 Task: Open and read the 'Minimum Work Hour Notification' email.
Action: Mouse moved to (17, 33)
Screenshot: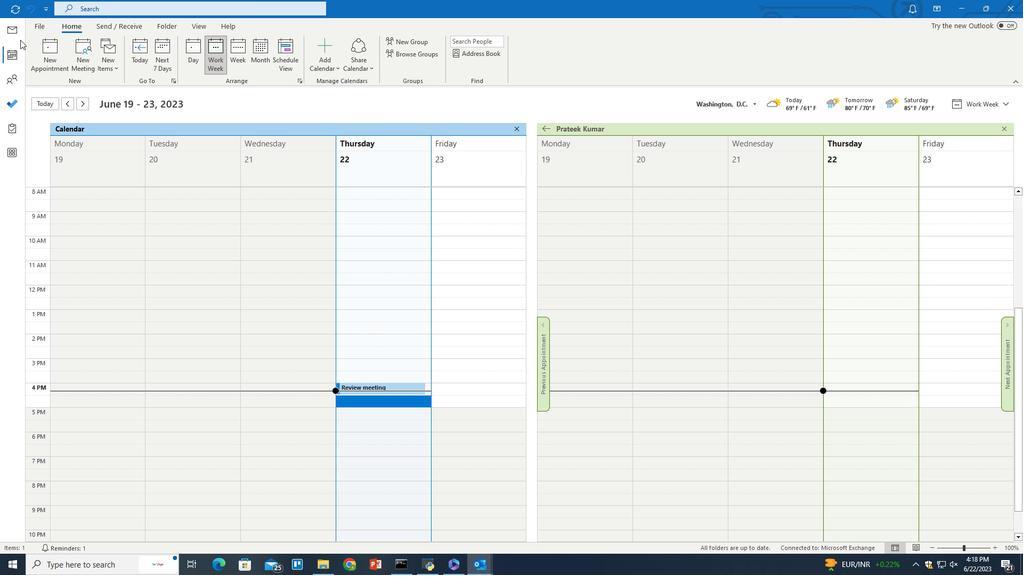
Action: Mouse pressed left at (17, 33)
Screenshot: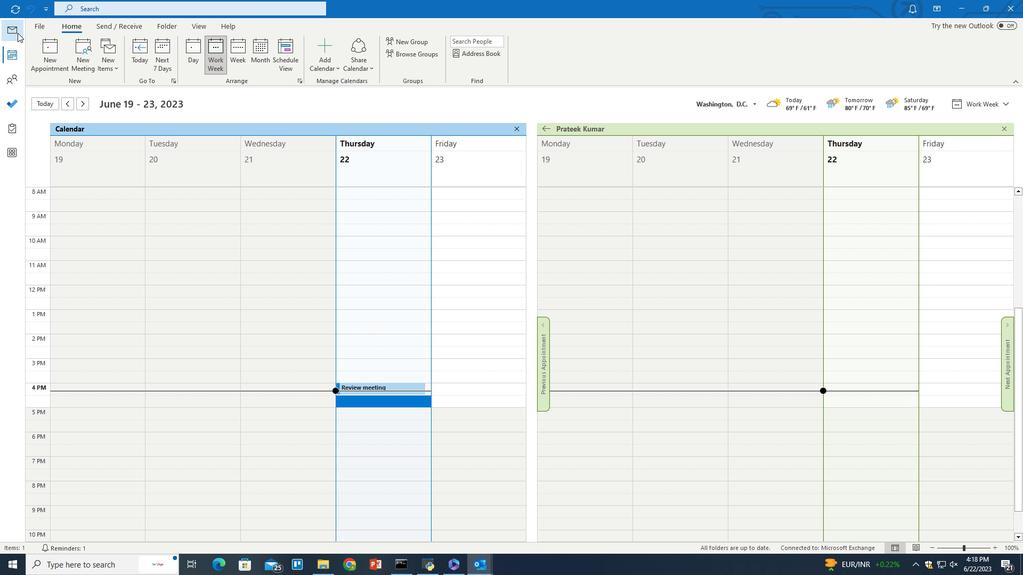 
Action: Mouse moved to (199, 23)
Screenshot: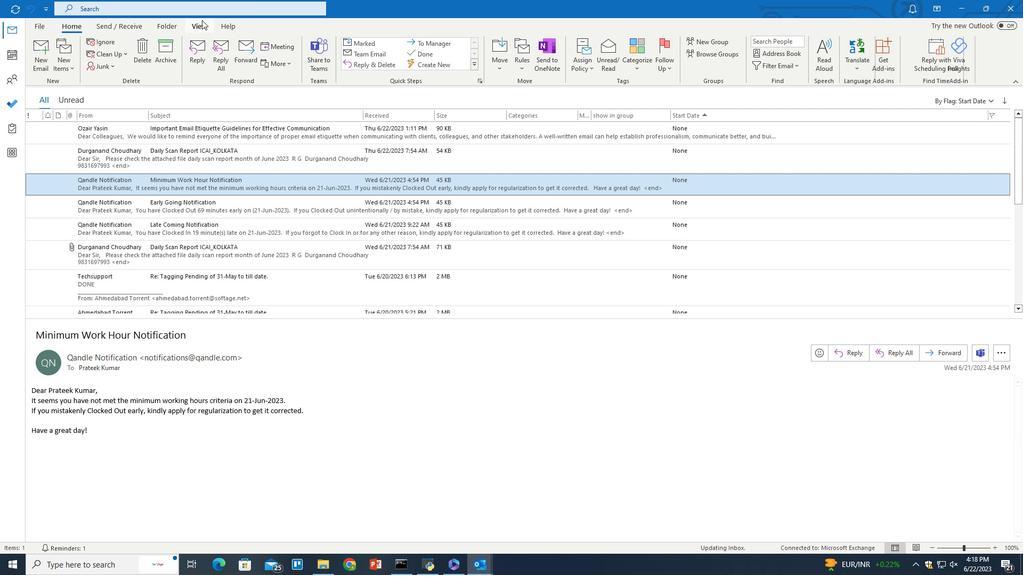 
Action: Mouse pressed left at (199, 23)
Screenshot: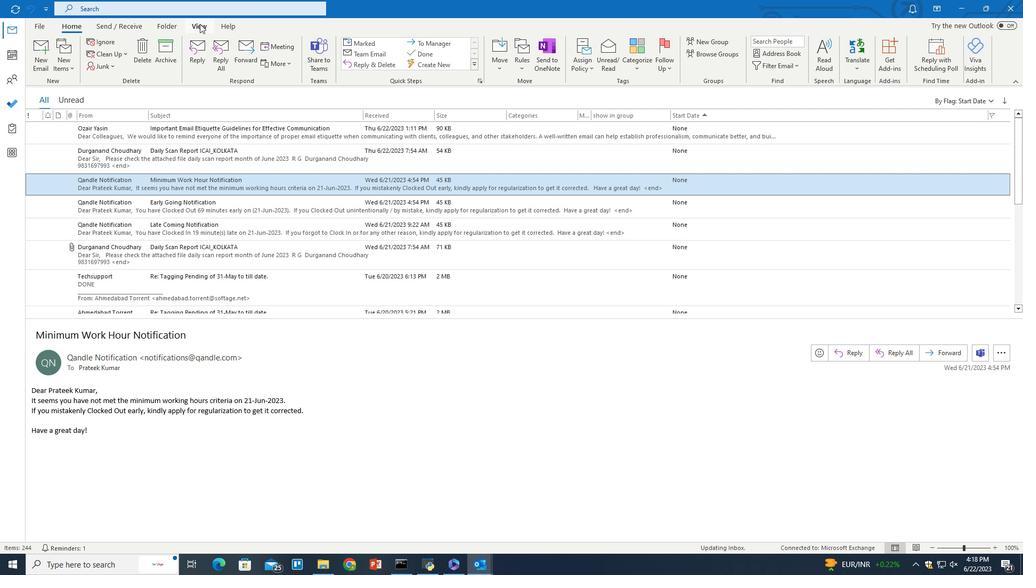 
Action: Mouse moved to (755, 60)
Screenshot: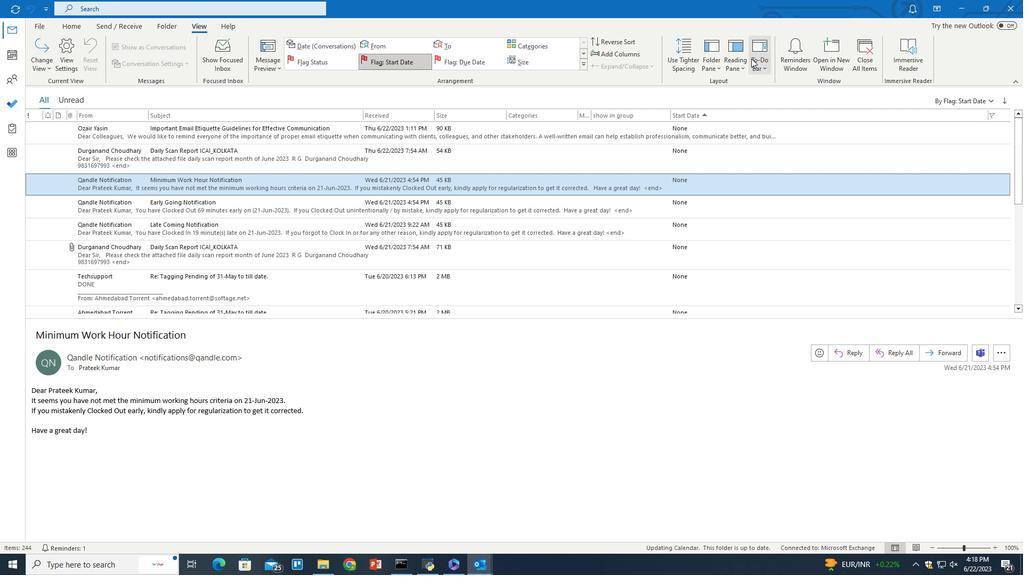 
Action: Mouse pressed left at (755, 60)
Screenshot: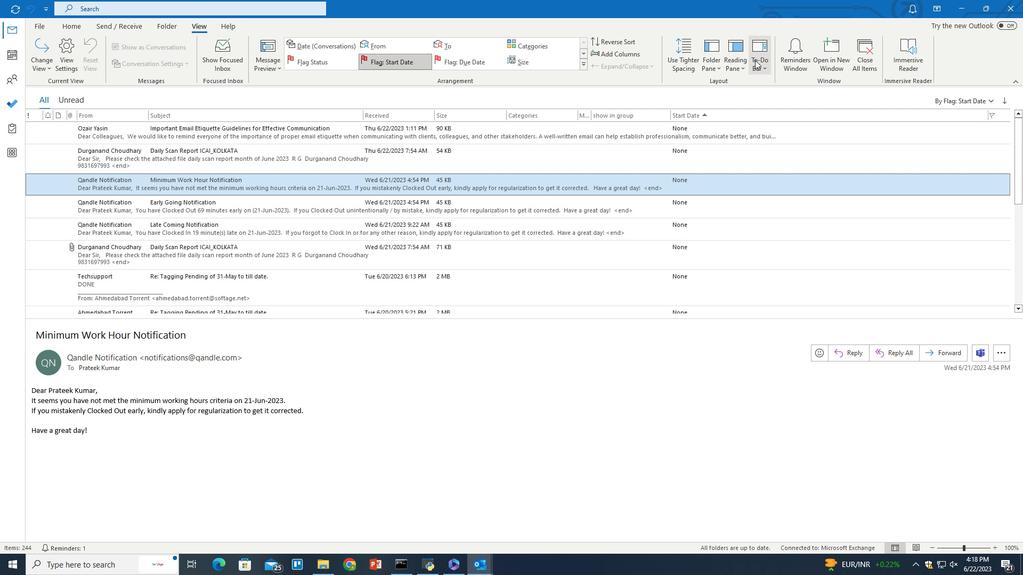 
Action: Mouse moved to (771, 126)
Screenshot: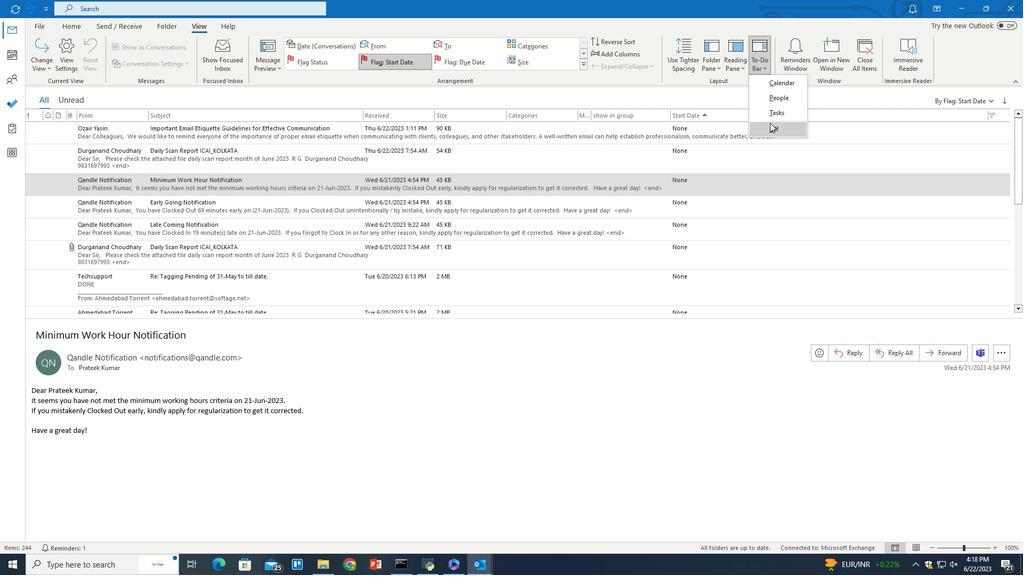 
Action: Mouse pressed left at (771, 126)
Screenshot: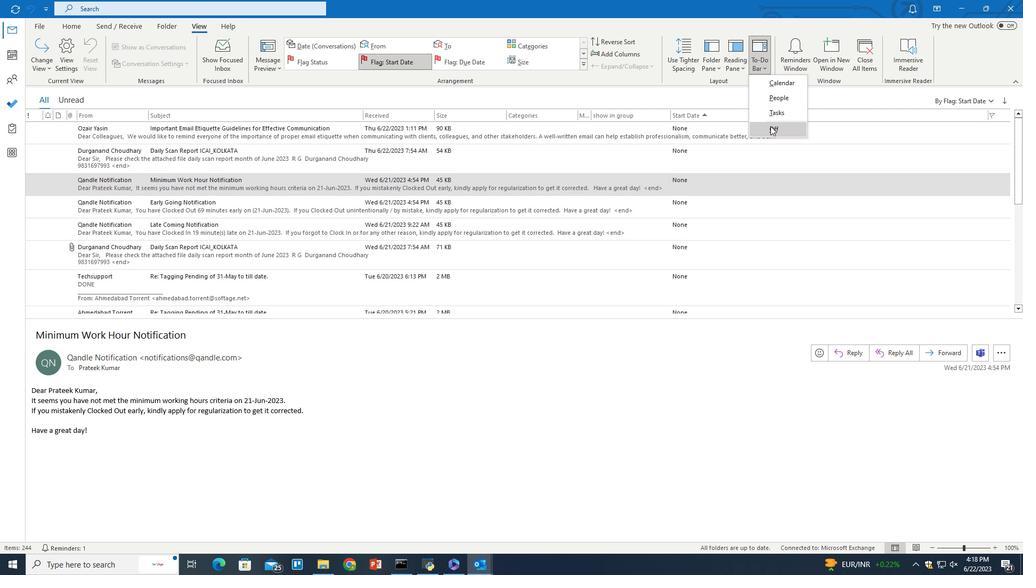 
Action: Mouse moved to (730, 344)
Screenshot: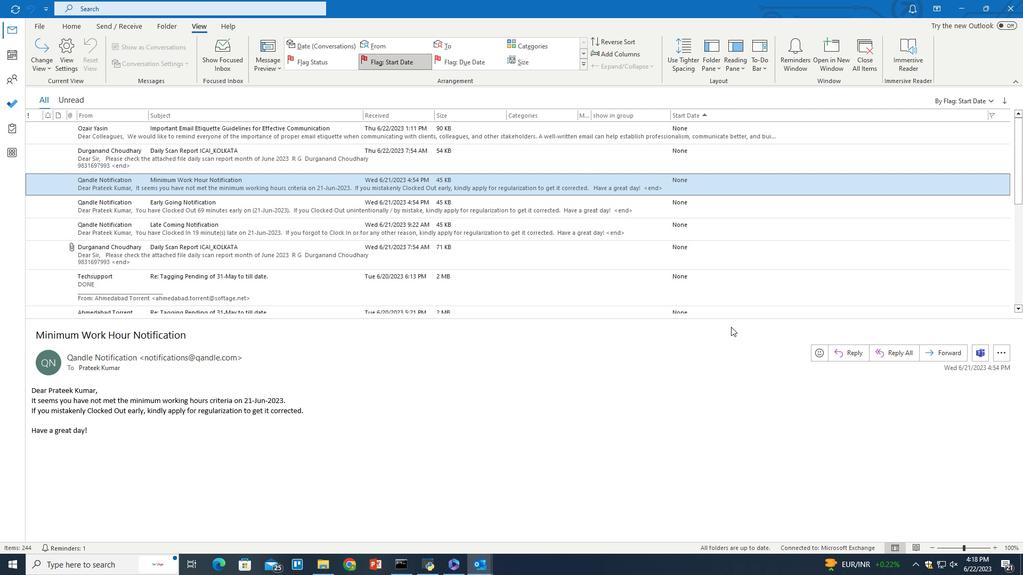 
